 Task: Select Turn keyboard access on or off
Action: Mouse moved to (248, 154)
Screenshot: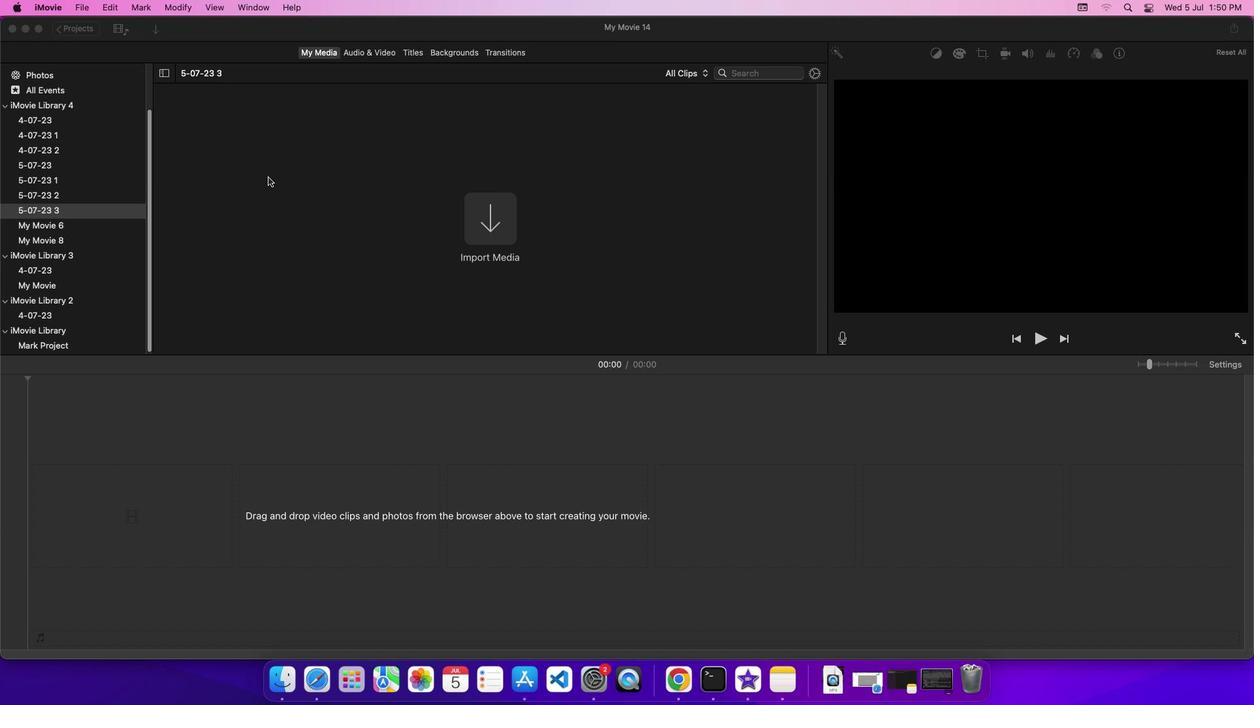 
Action: Mouse pressed left at (248, 154)
Screenshot: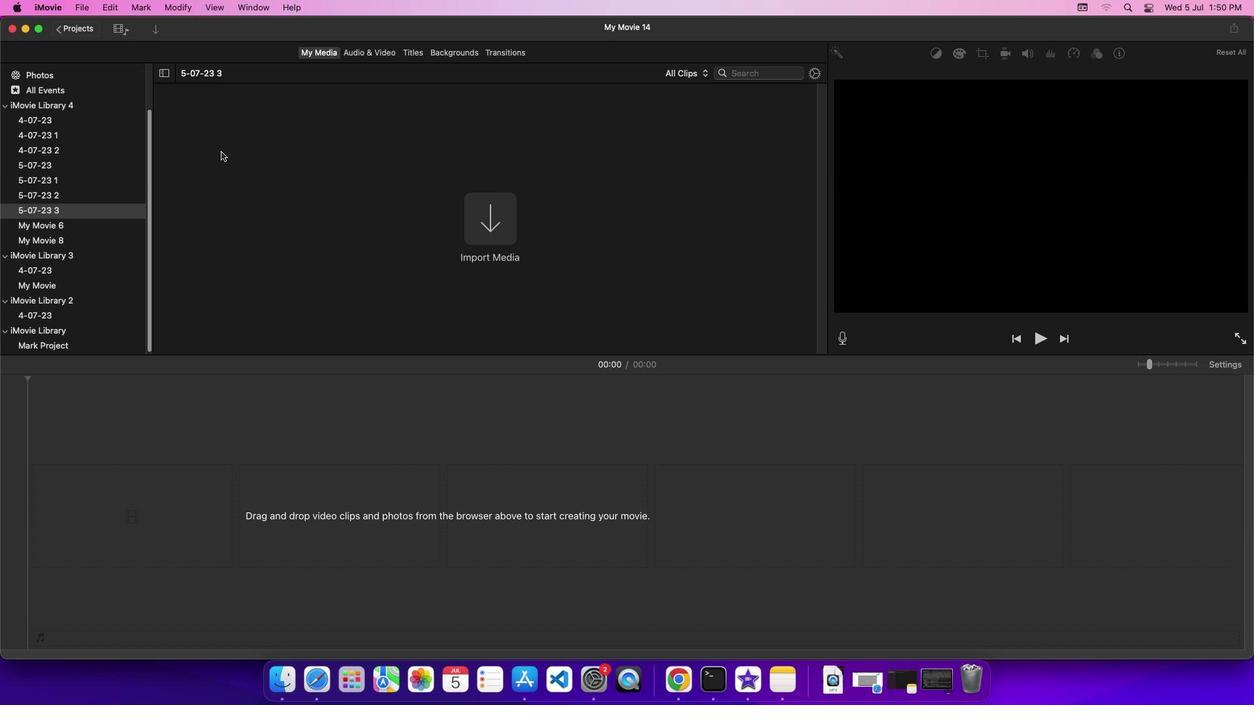 
Action: Mouse moved to (30, 3)
Screenshot: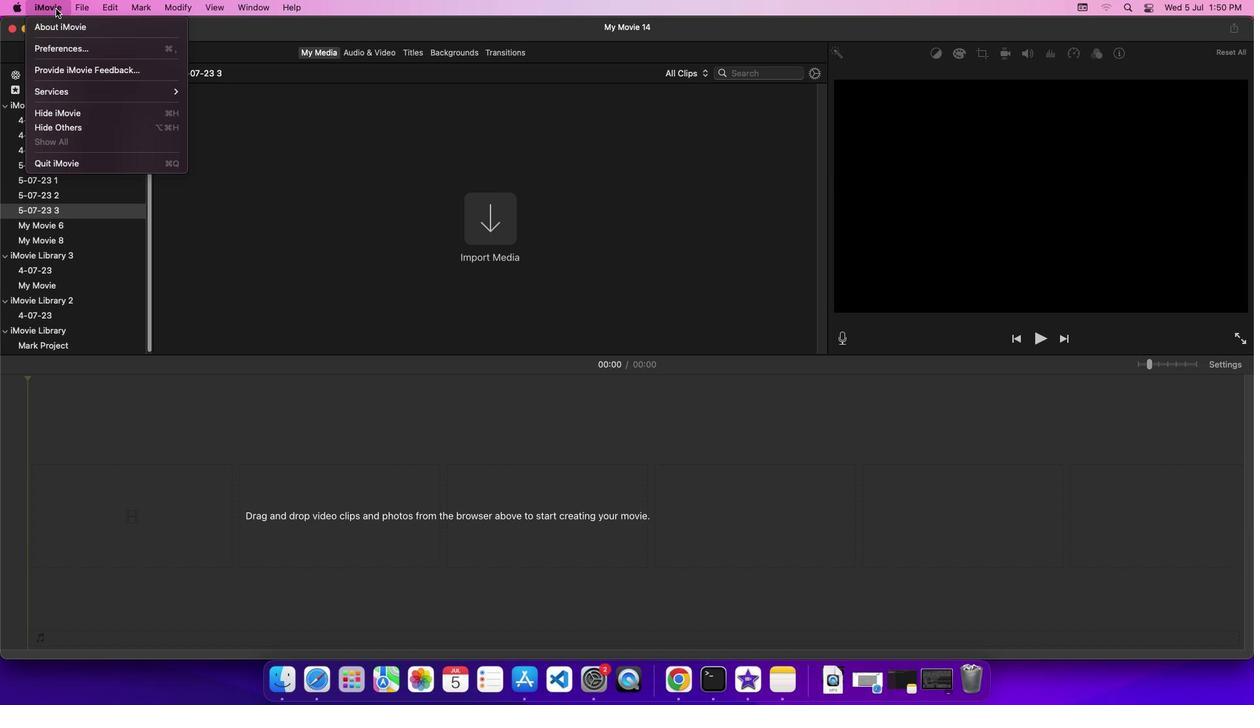 
Action: Mouse pressed left at (30, 3)
Screenshot: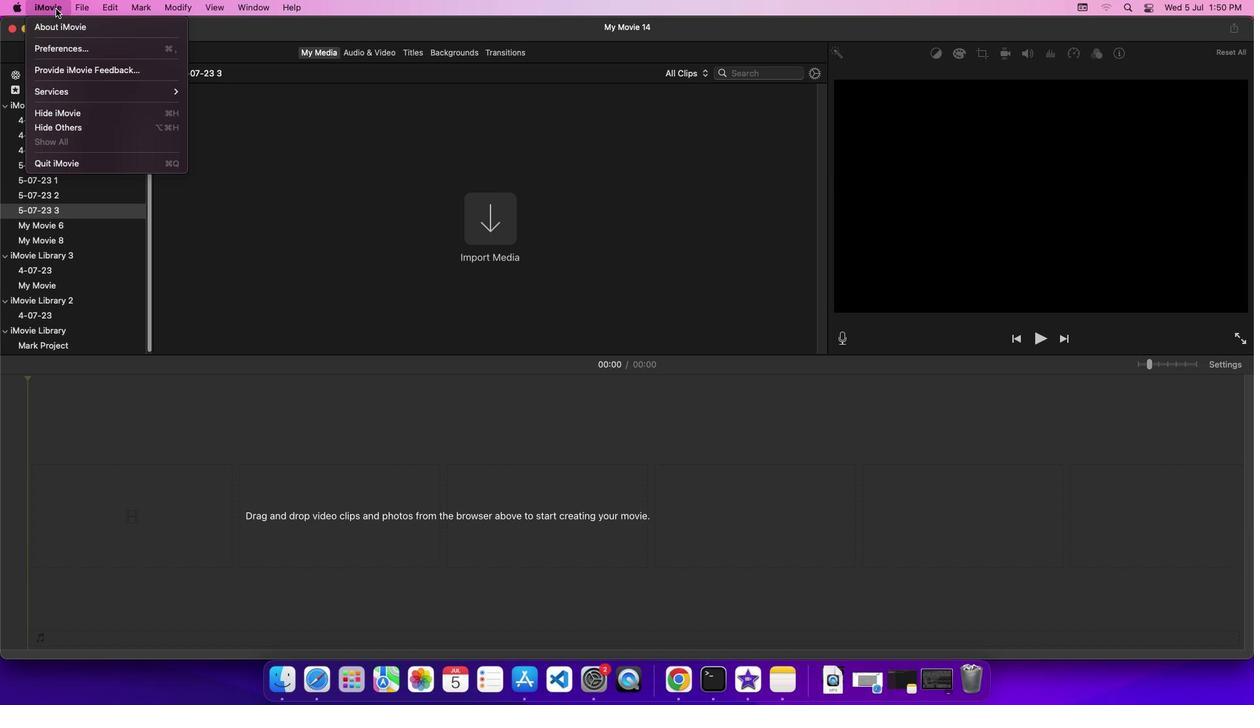 
Action: Mouse moved to (65, 78)
Screenshot: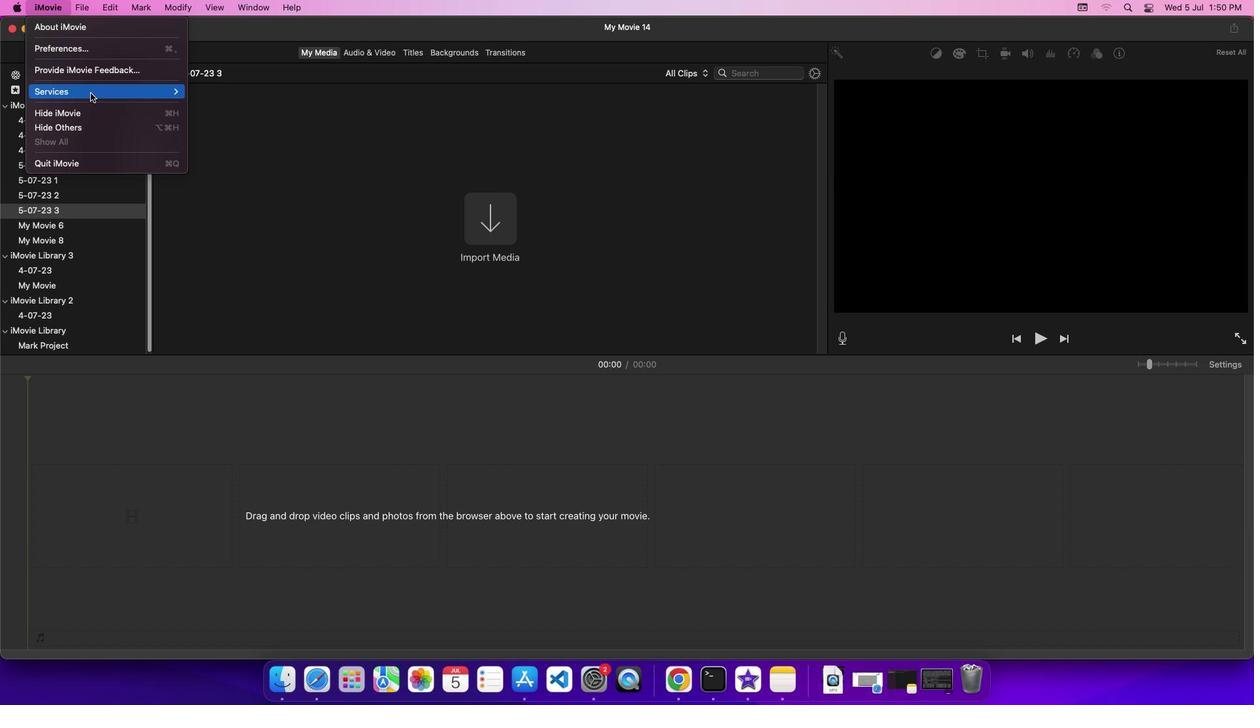 
Action: Mouse pressed left at (65, 78)
Screenshot: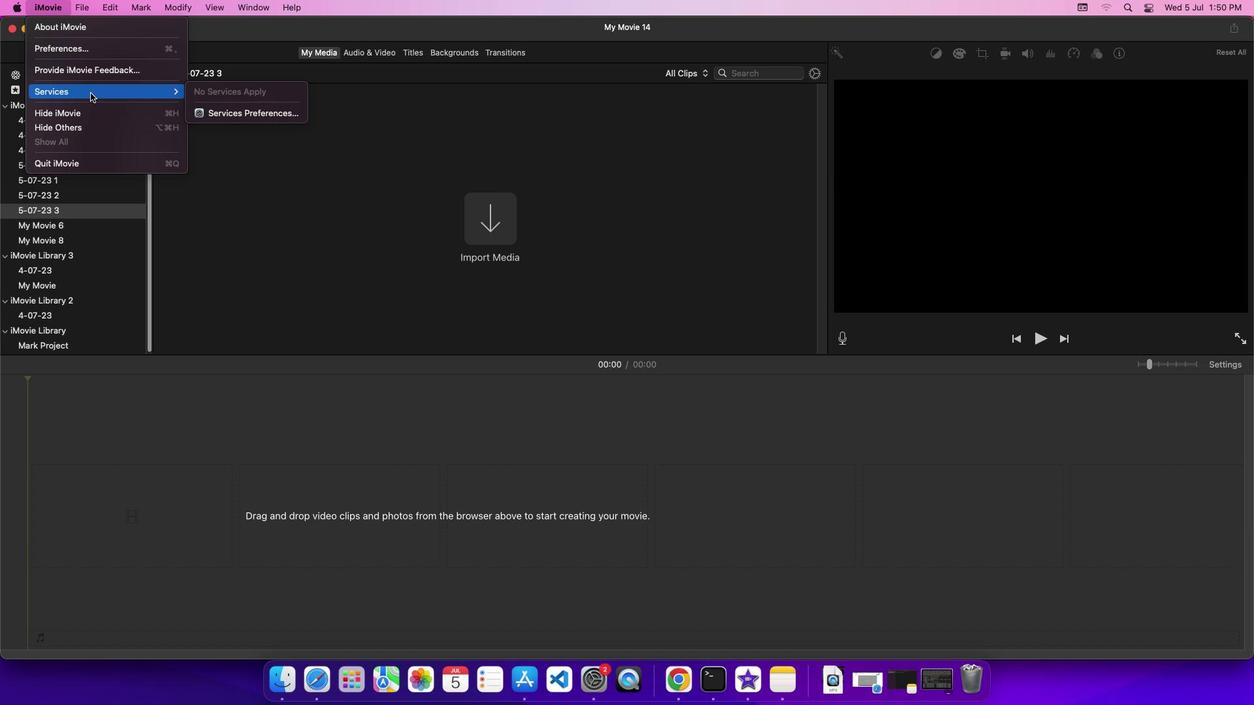 
Action: Mouse moved to (211, 94)
Screenshot: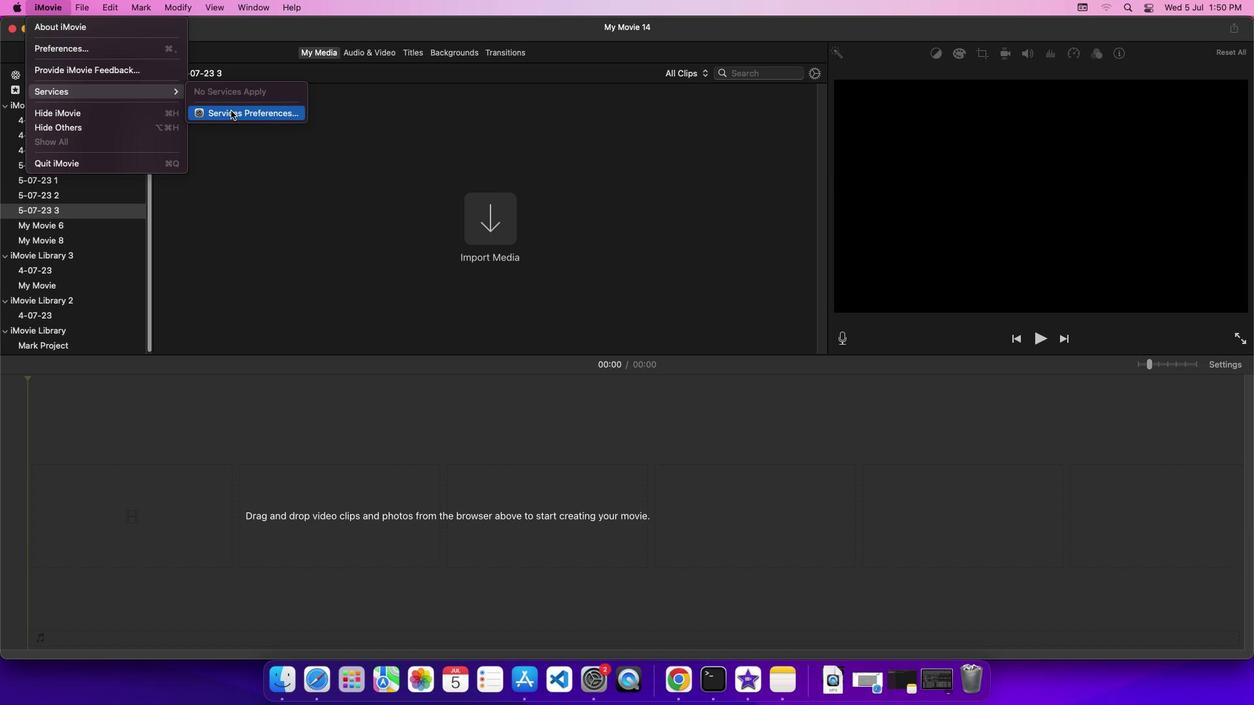 
Action: Mouse pressed left at (211, 94)
Screenshot: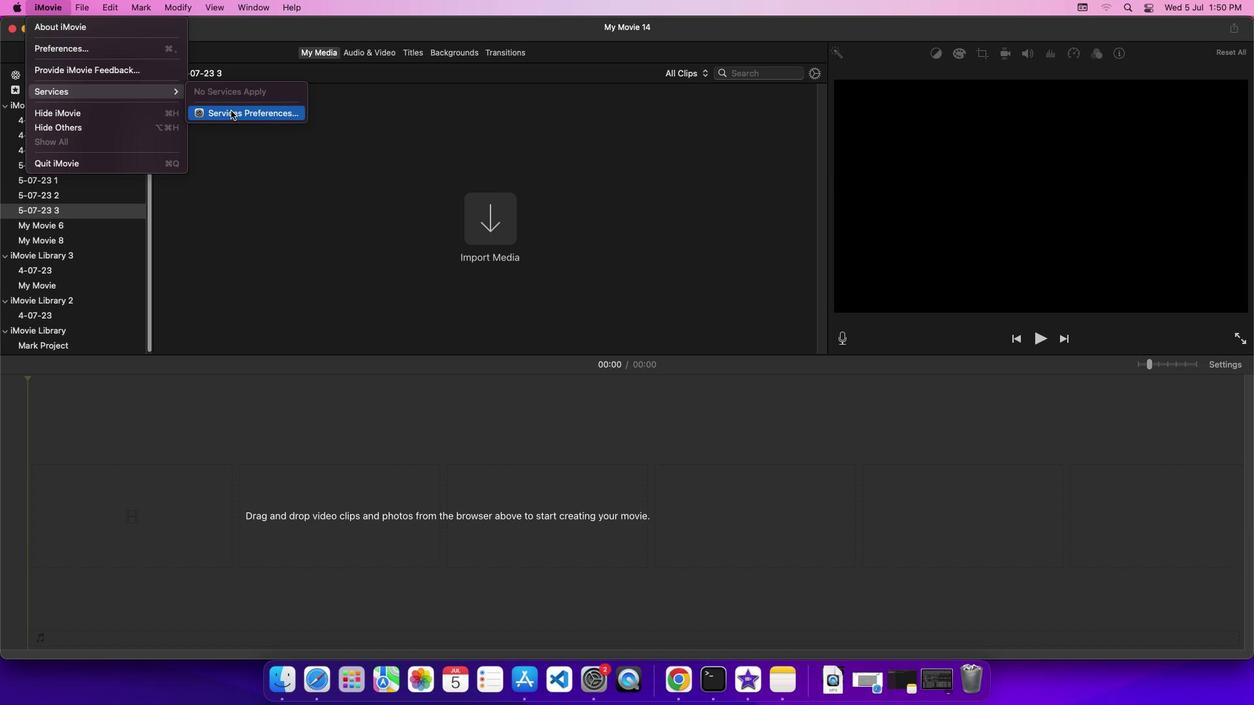 
Action: Mouse moved to (691, 210)
Screenshot: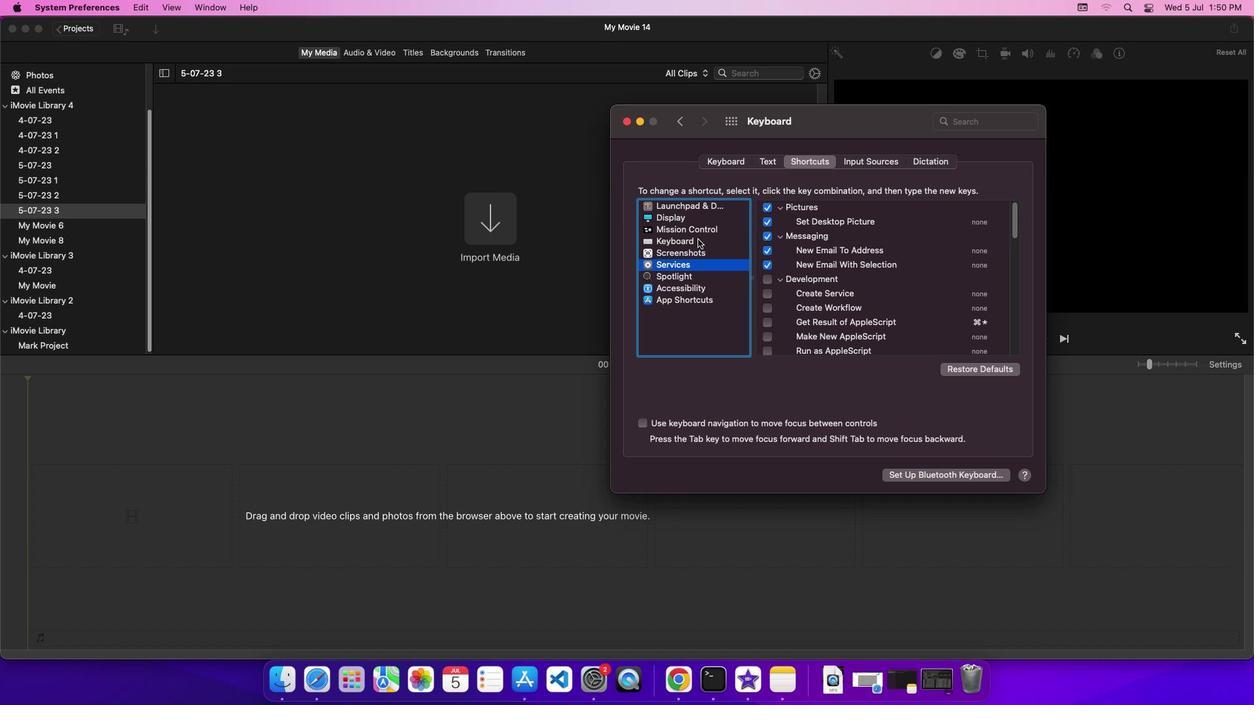 
Action: Mouse pressed left at (691, 210)
Screenshot: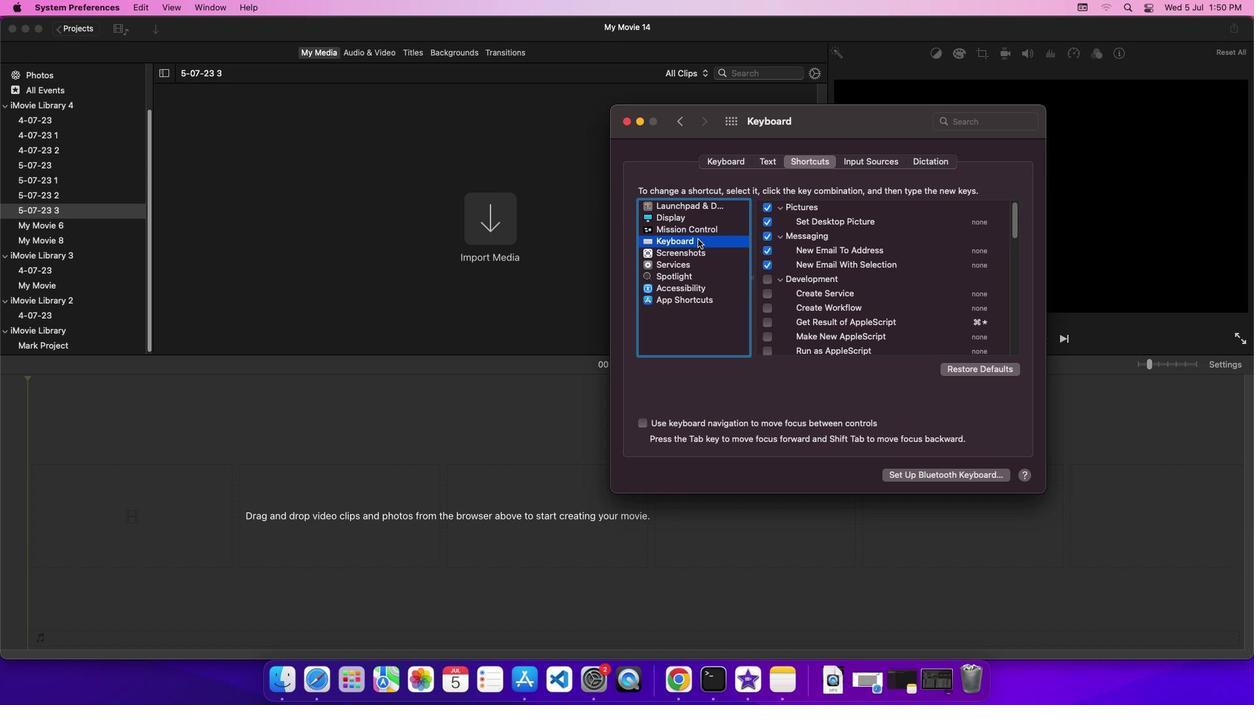 
Action: Mouse moved to (762, 195)
Screenshot: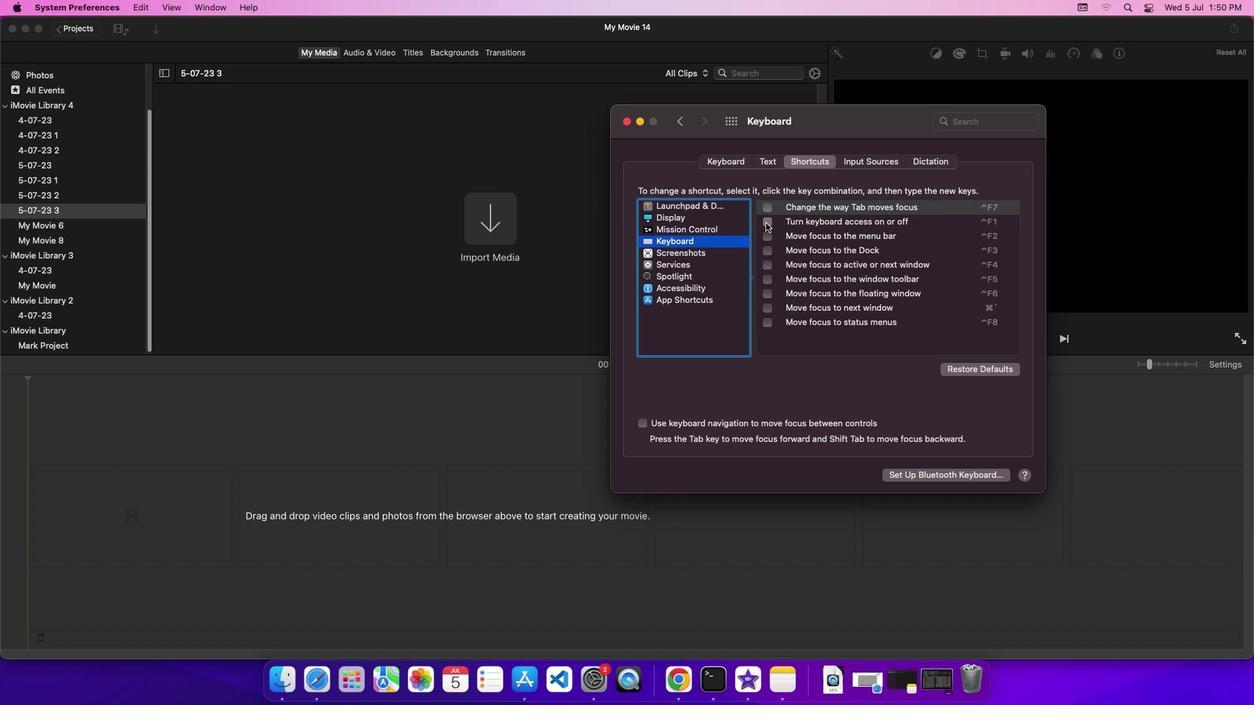 
Action: Mouse pressed left at (762, 195)
Screenshot: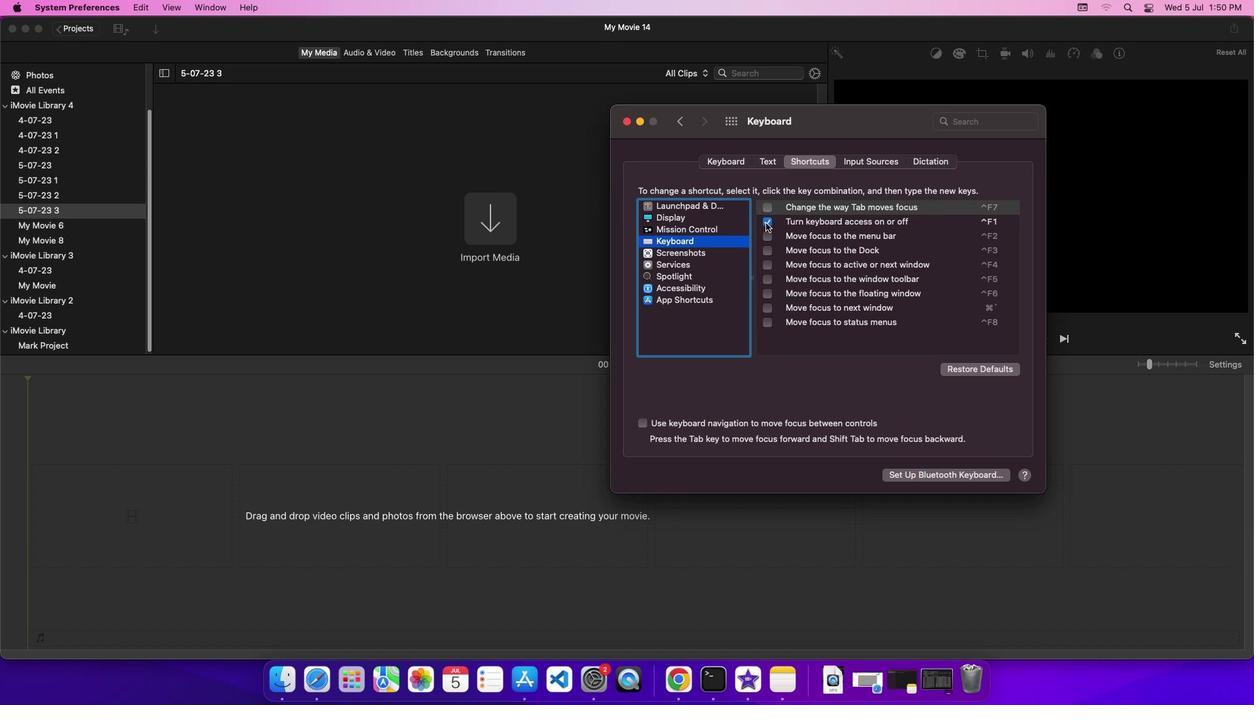 
Action: Mouse moved to (799, 298)
Screenshot: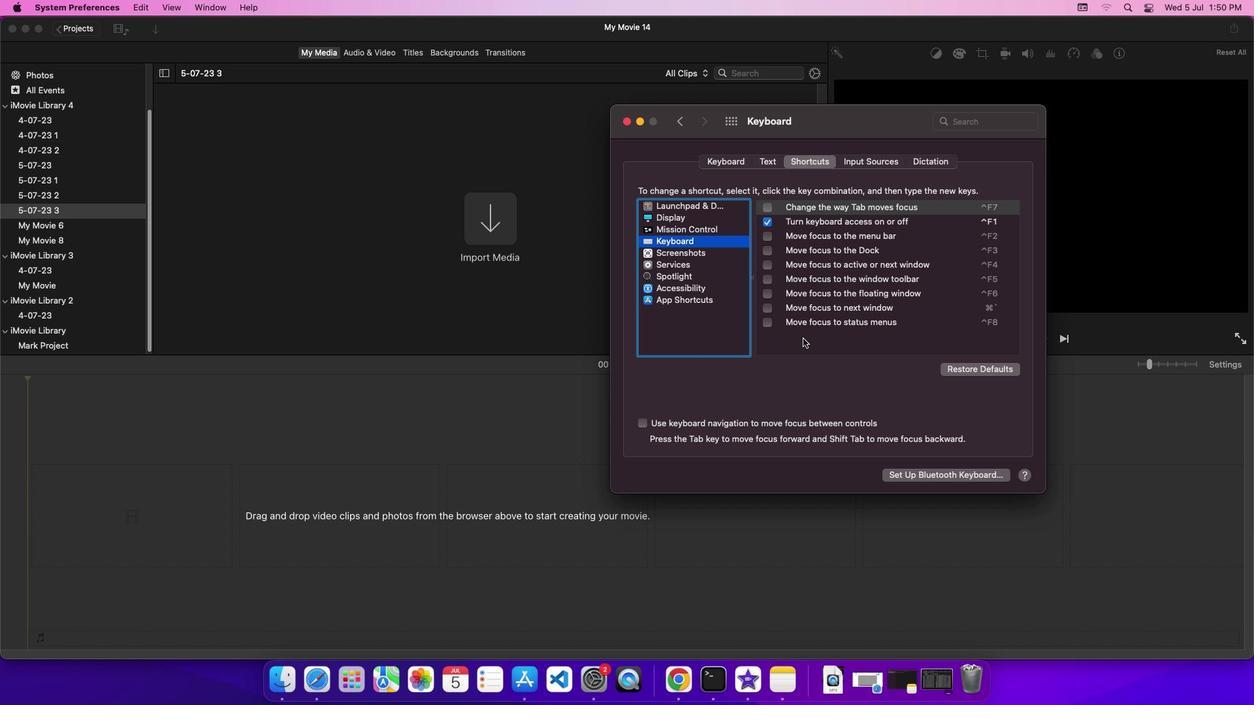 
